 Task: Disable the option Share your resume data with all recruiters.
Action: Mouse moved to (1014, 275)
Screenshot: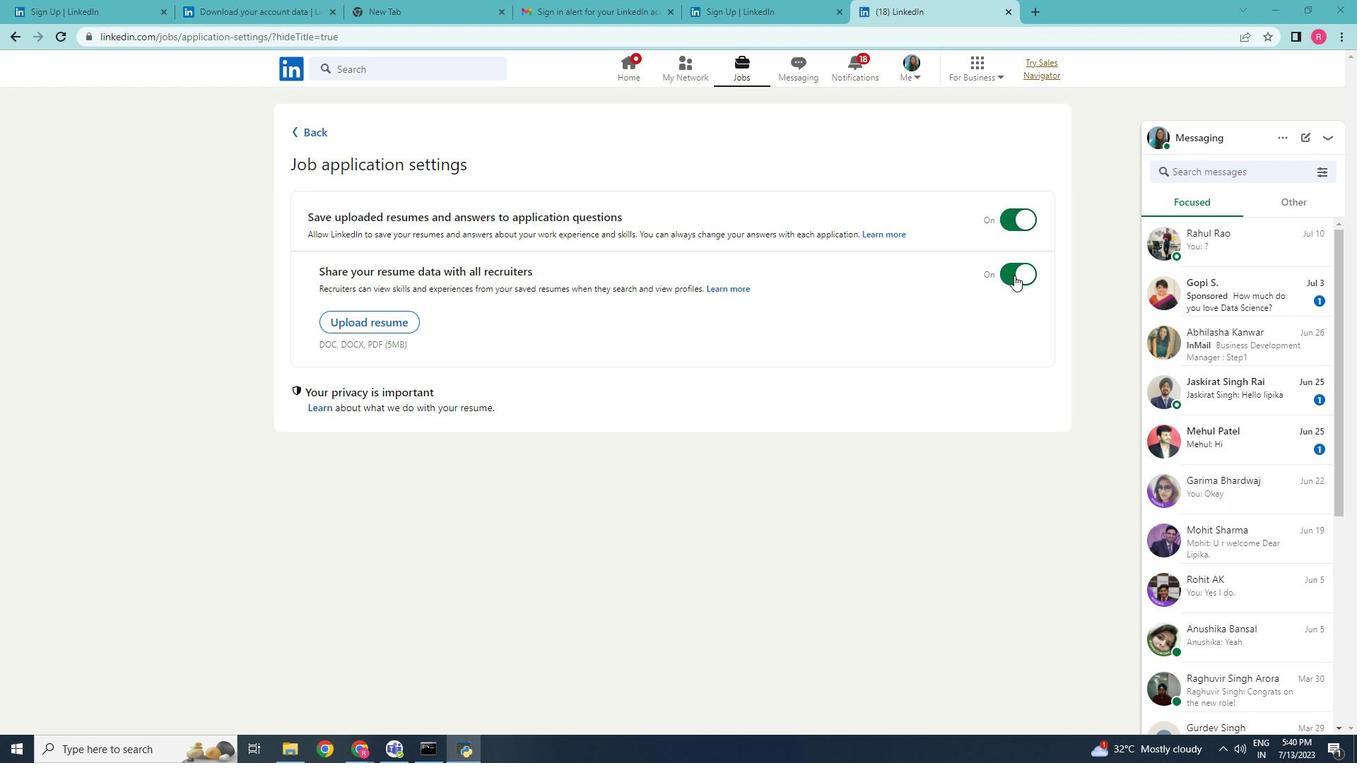 
Action: Mouse pressed left at (1014, 275)
Screenshot: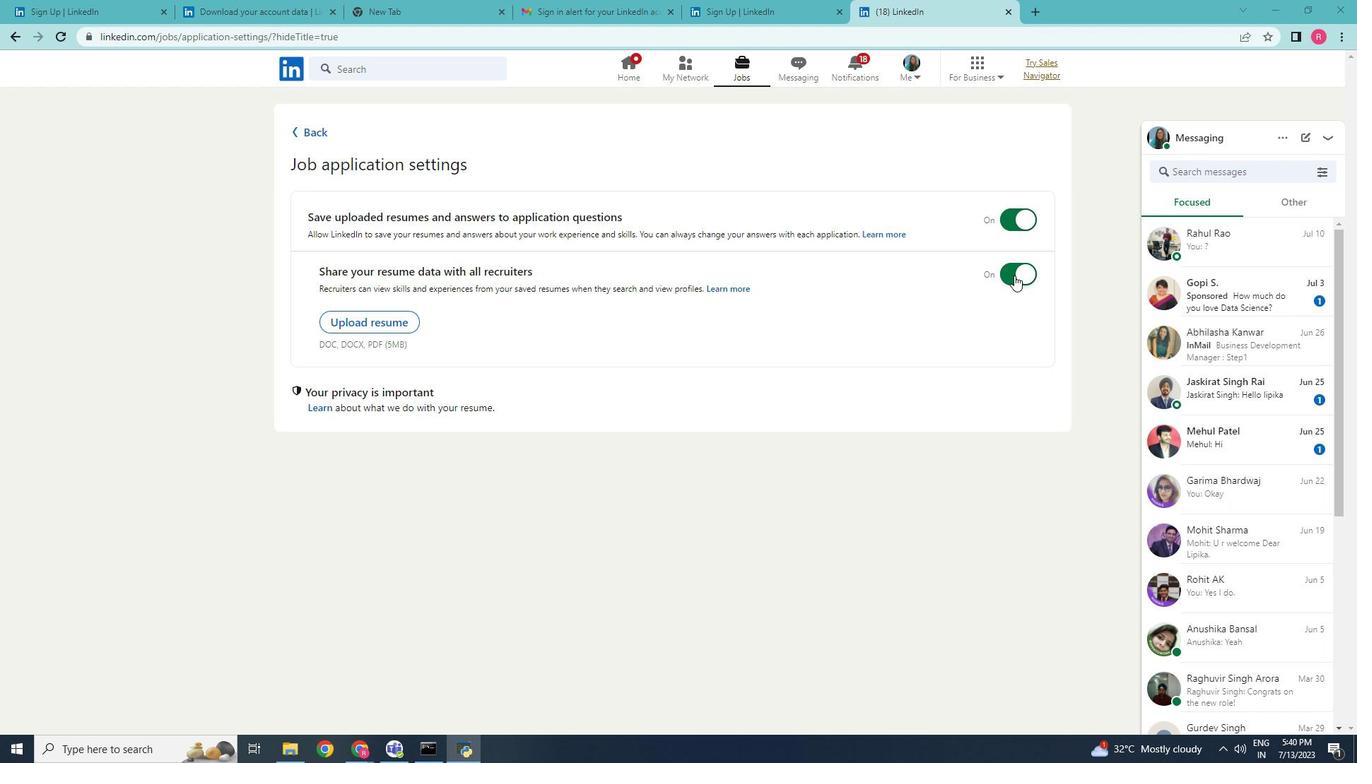 
Action: Mouse moved to (742, 353)
Screenshot: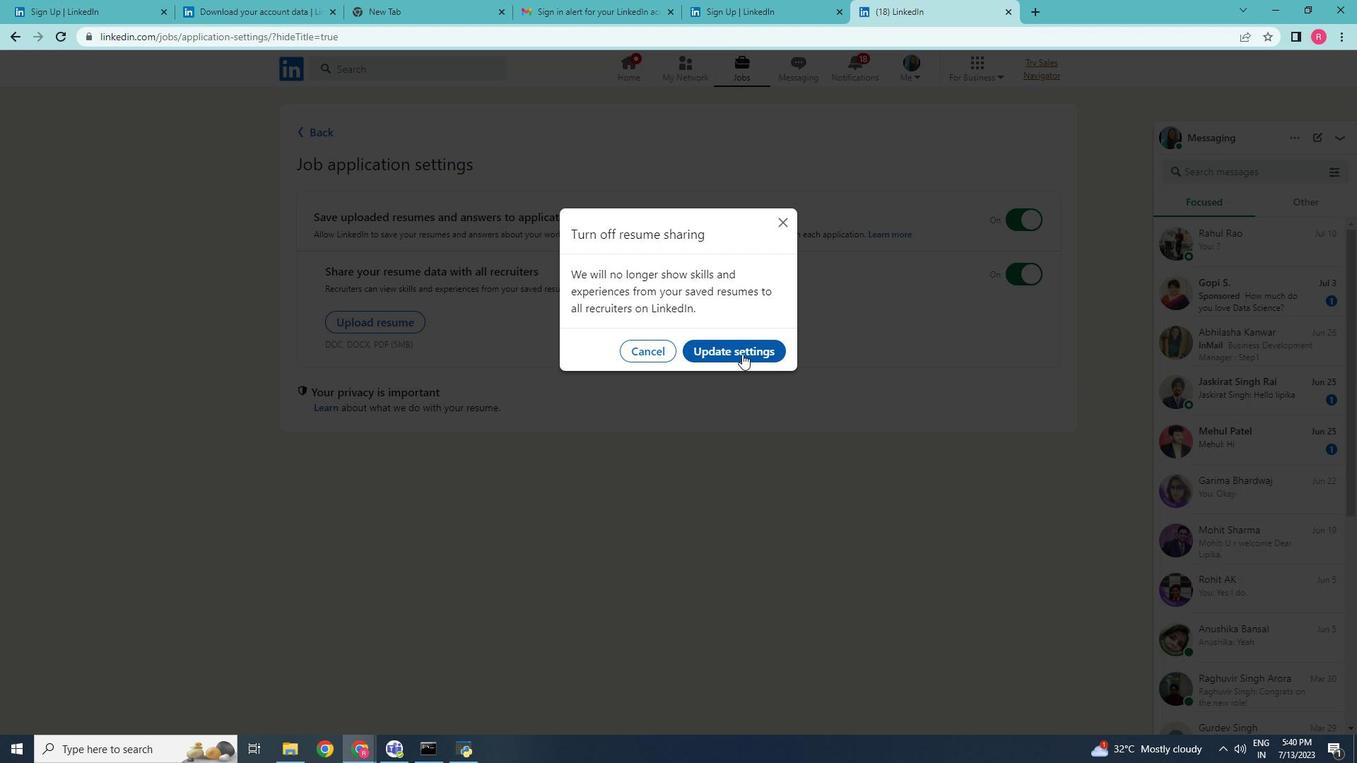 
Action: Mouse pressed left at (742, 353)
Screenshot: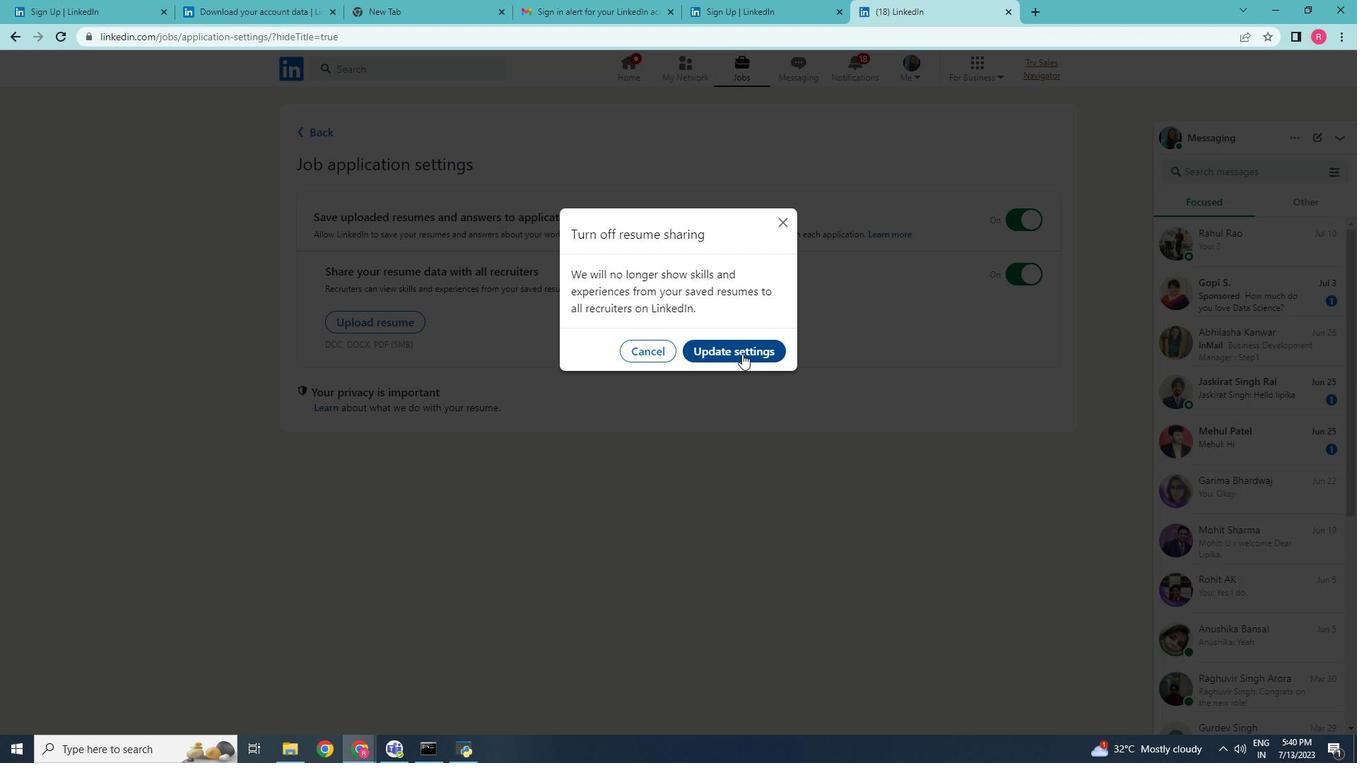 
Action: Mouse moved to (723, 369)
Screenshot: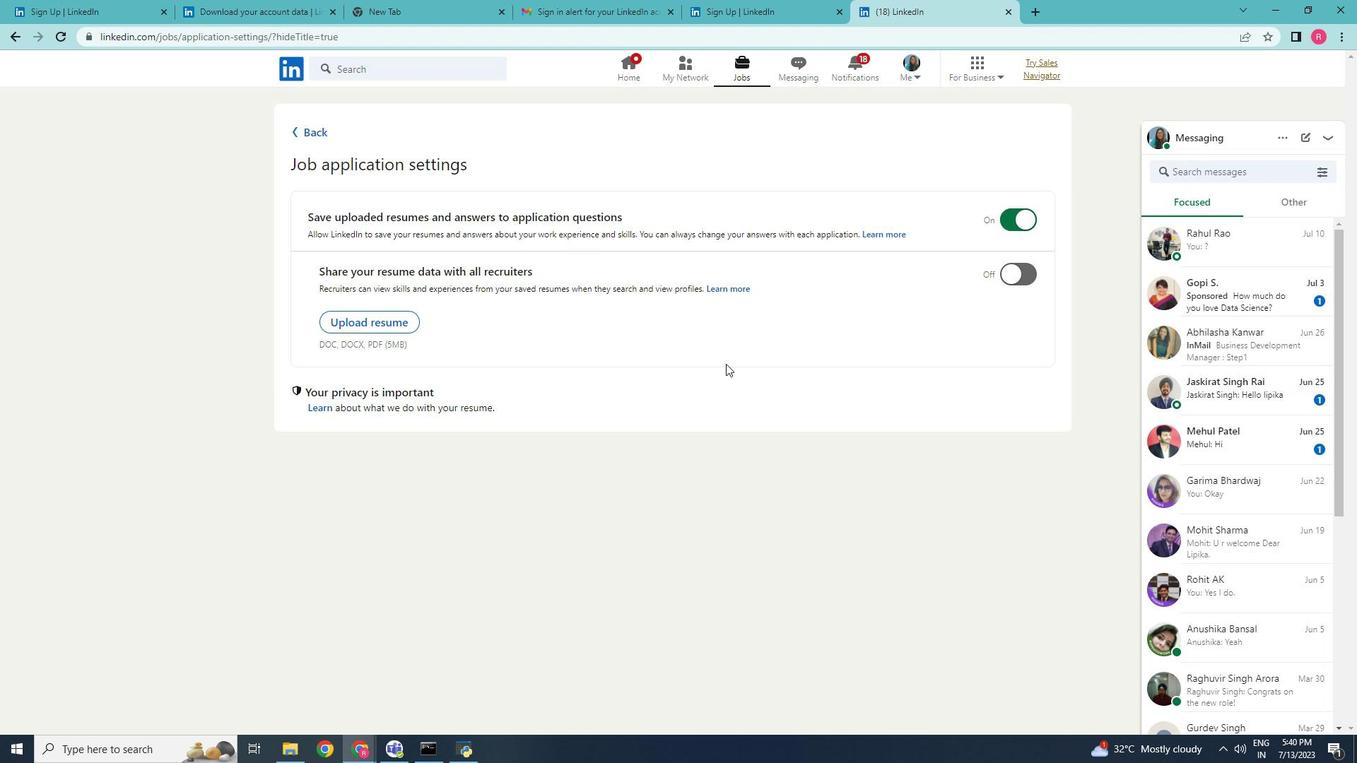 
